 Task: Create a Workspace WS0000000003 in Trello with Workspace Type as ENGINEERING-IT and Workspace Description as WD0000000003. Invite a Team Member Ayush98111@gmail.com to Workspace WS0000000003 in Trello. Invite a Team Member Mailaustralia7@gmail.com to Workspace WS0000000003 in Trello. Invite a Team Member Carxxstreet791@gmail.com to Workspace WS0000000003 in Trello. Invite a Team Member Nikrathi889@gmail.com to Workspace WS0000000003 in Trello
Action: Mouse moved to (184, 302)
Screenshot: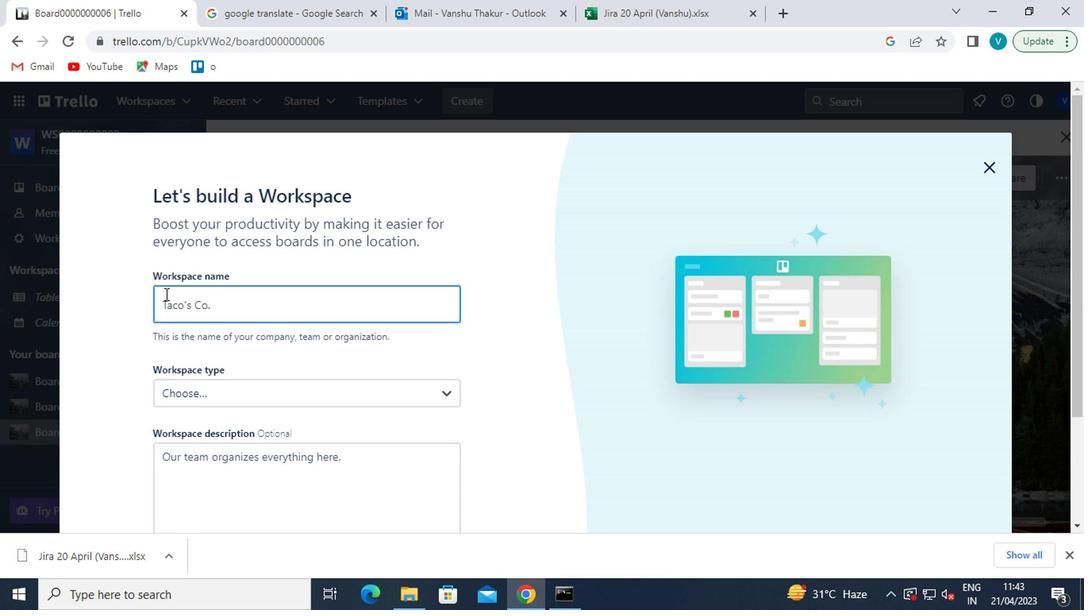 
Action: Mouse pressed left at (184, 302)
Screenshot: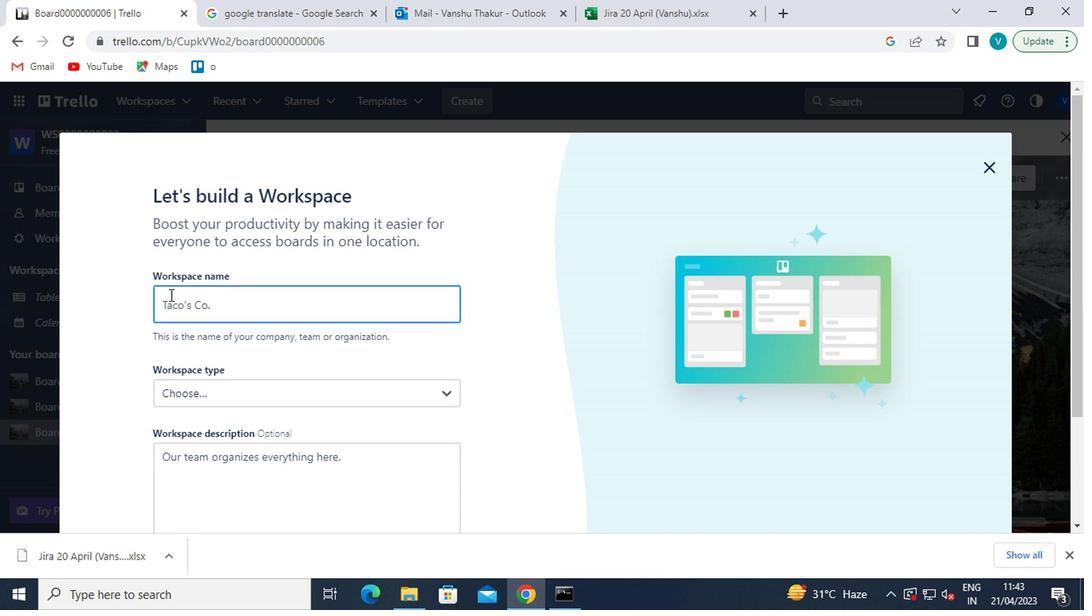 
Action: Mouse moved to (190, 304)
Screenshot: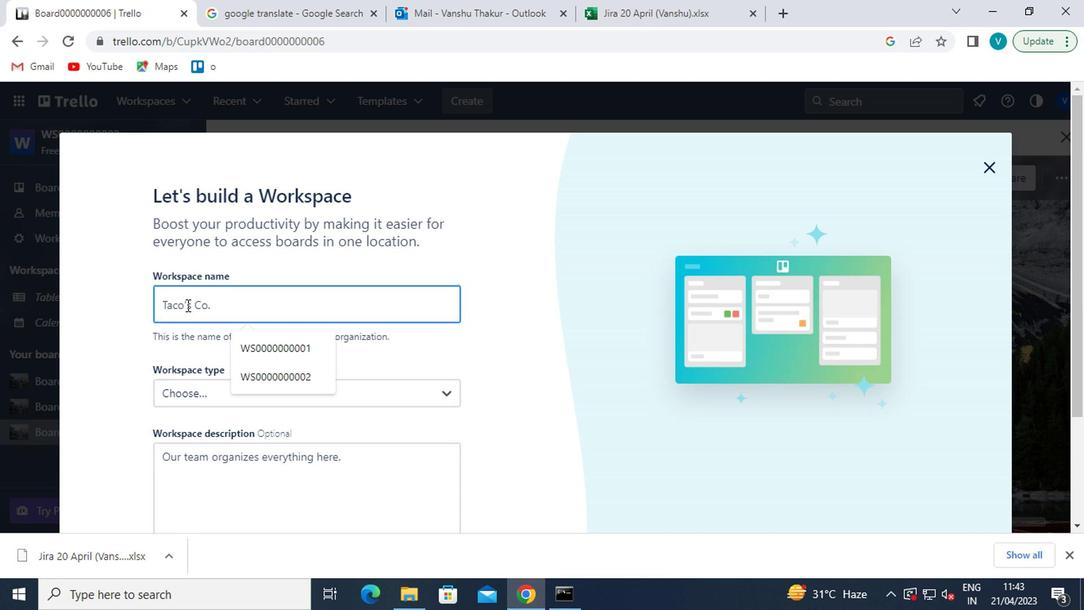 
Action: Key pressed <Key.shift>WS0000000003
Screenshot: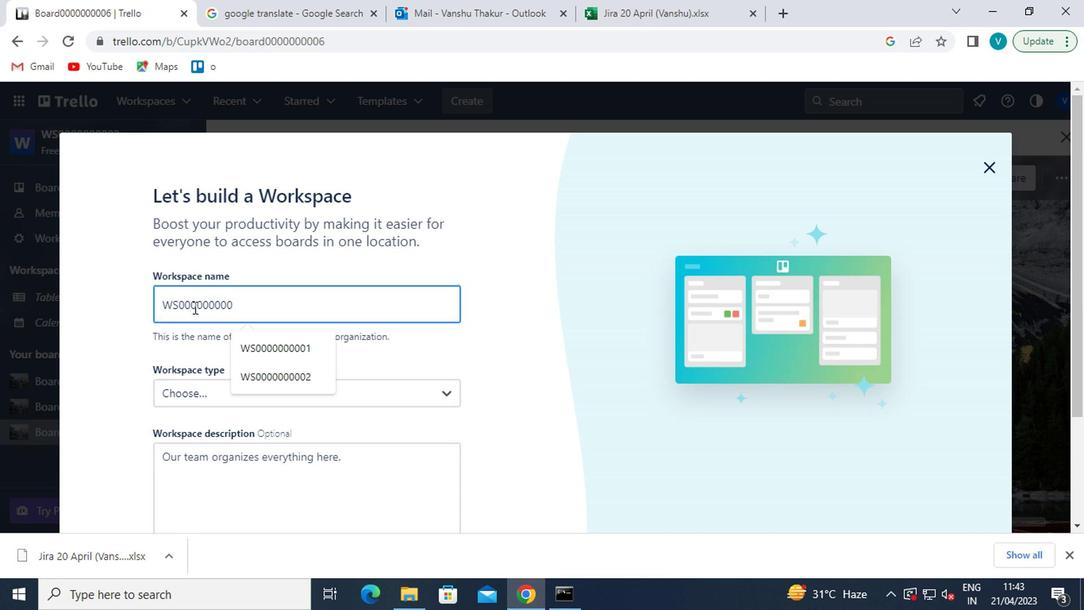 
Action: Mouse moved to (265, 398)
Screenshot: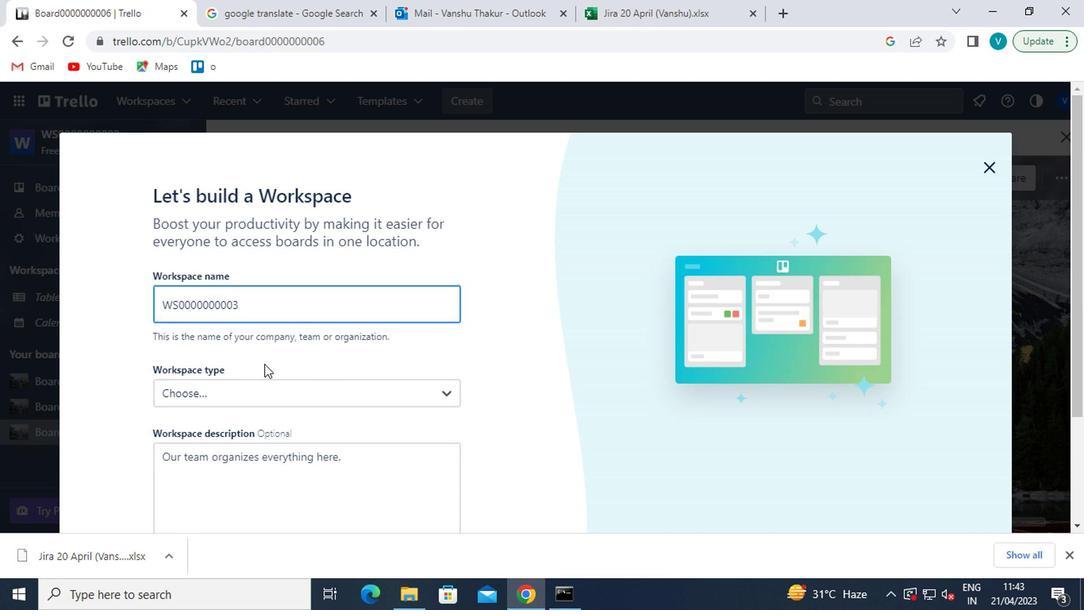 
Action: Mouse pressed left at (265, 398)
Screenshot: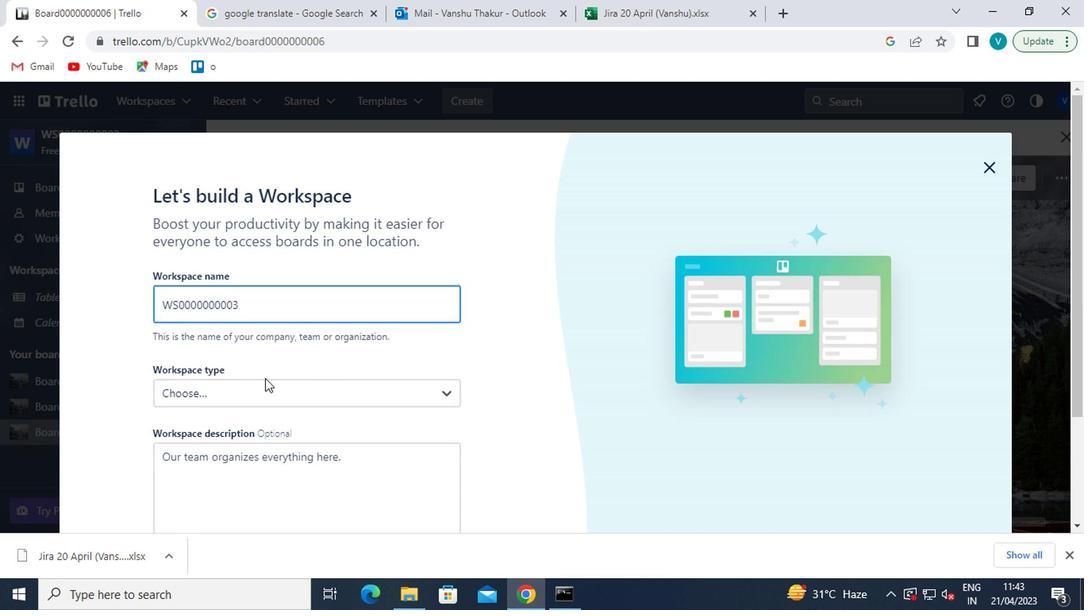
Action: Mouse moved to (228, 506)
Screenshot: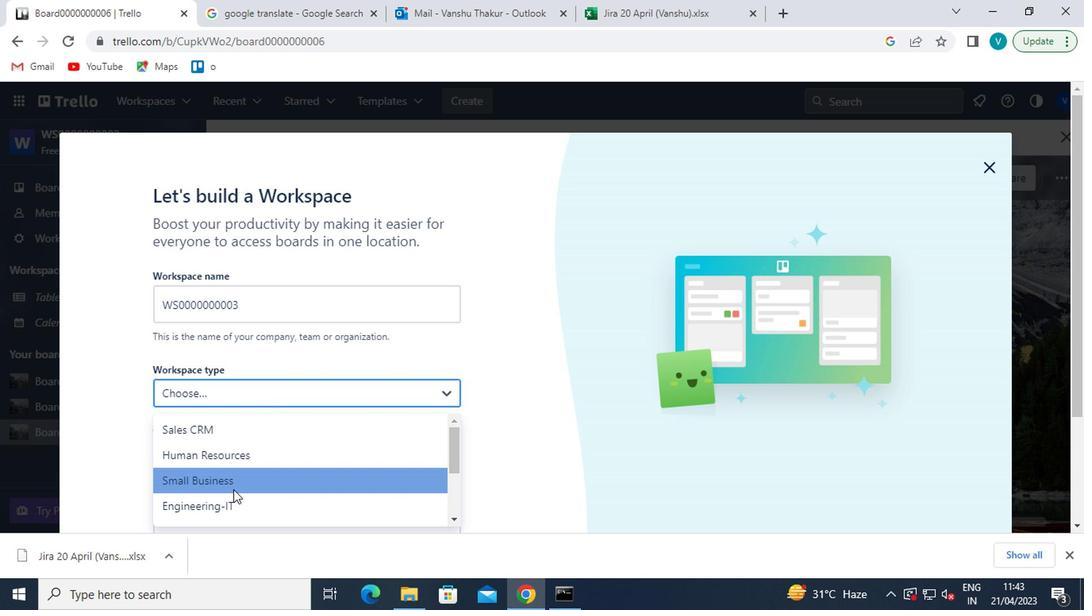 
Action: Mouse pressed left at (228, 506)
Screenshot: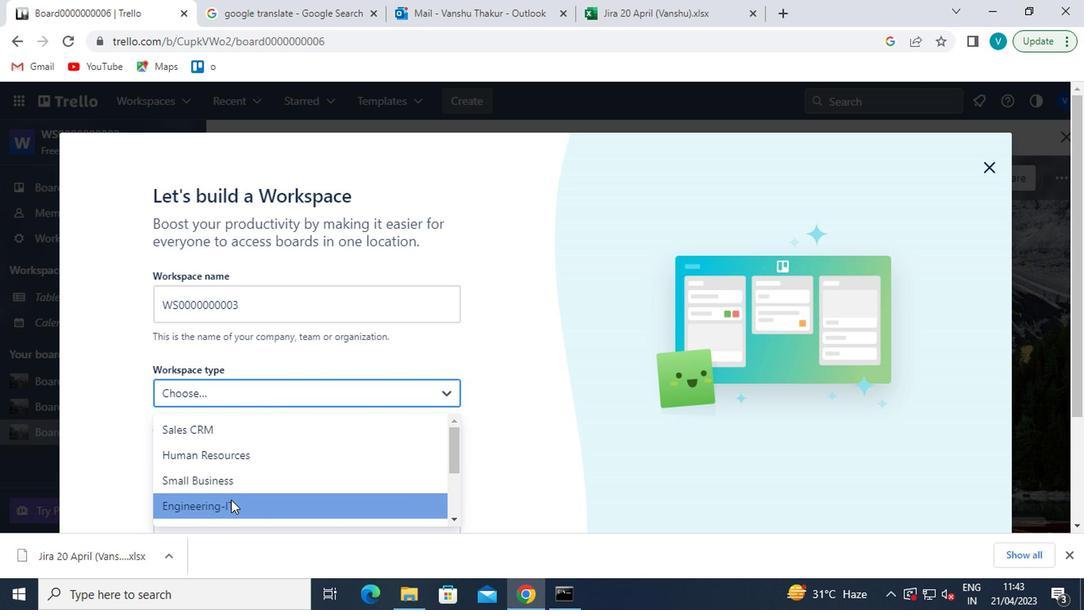 
Action: Mouse moved to (241, 437)
Screenshot: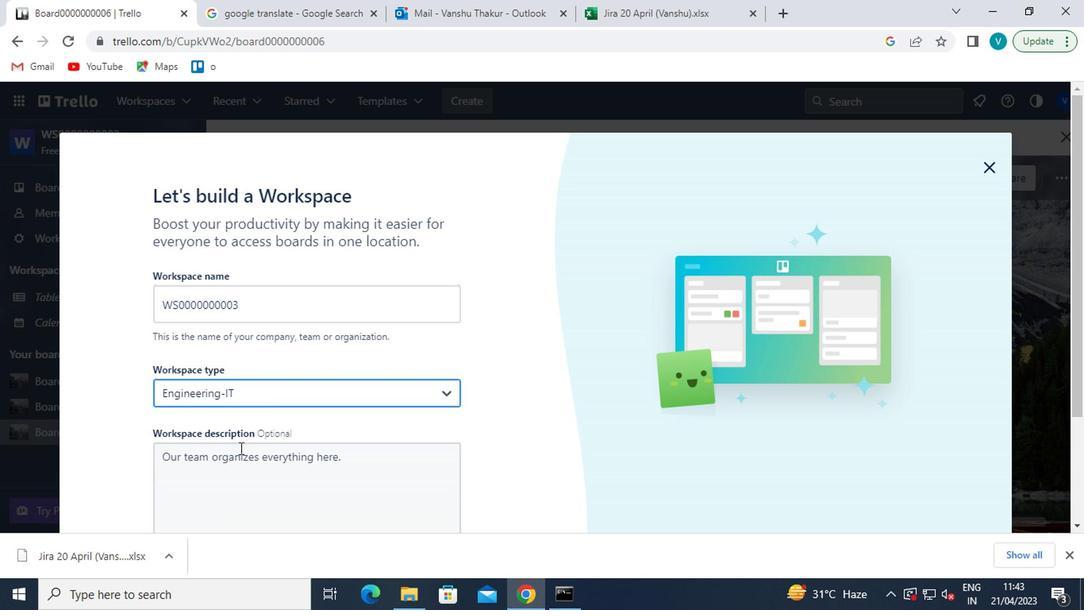 
Action: Mouse scrolled (241, 436) with delta (0, -1)
Screenshot: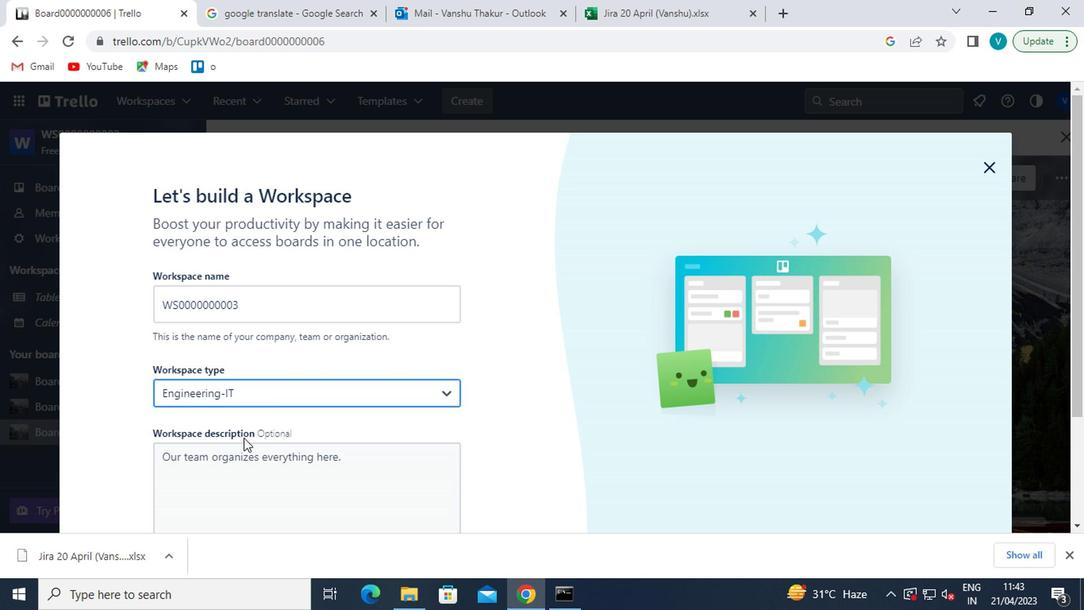 
Action: Mouse scrolled (241, 436) with delta (0, -1)
Screenshot: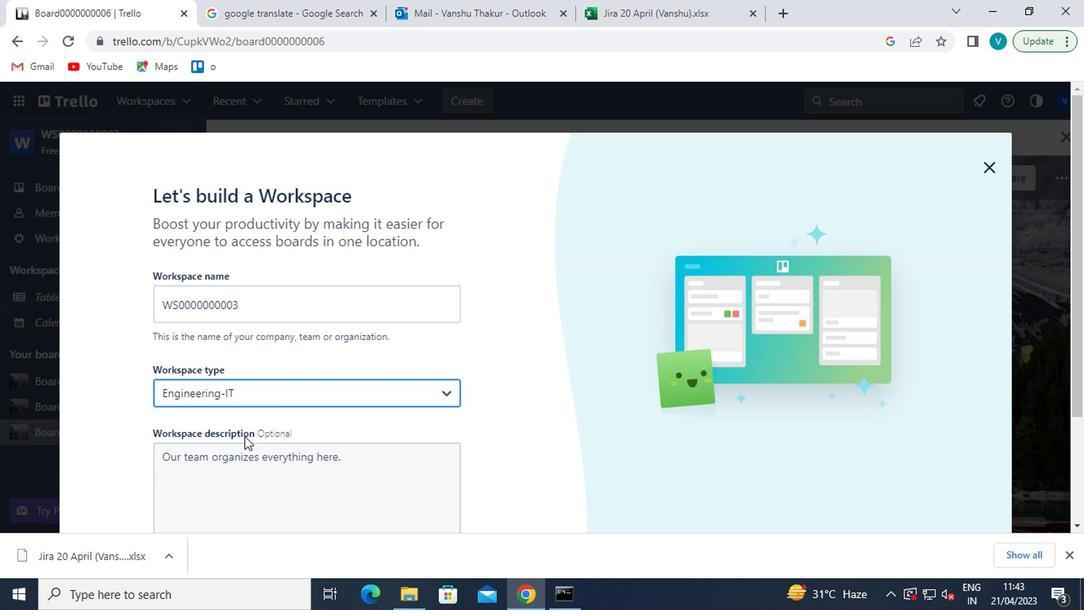 
Action: Mouse moved to (258, 346)
Screenshot: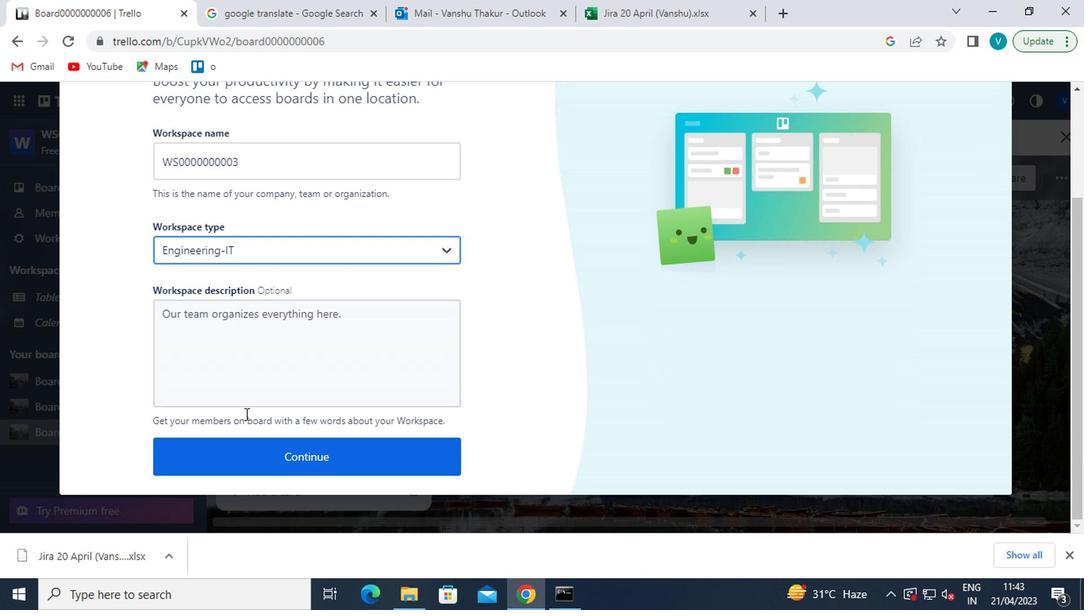 
Action: Mouse pressed left at (258, 346)
Screenshot: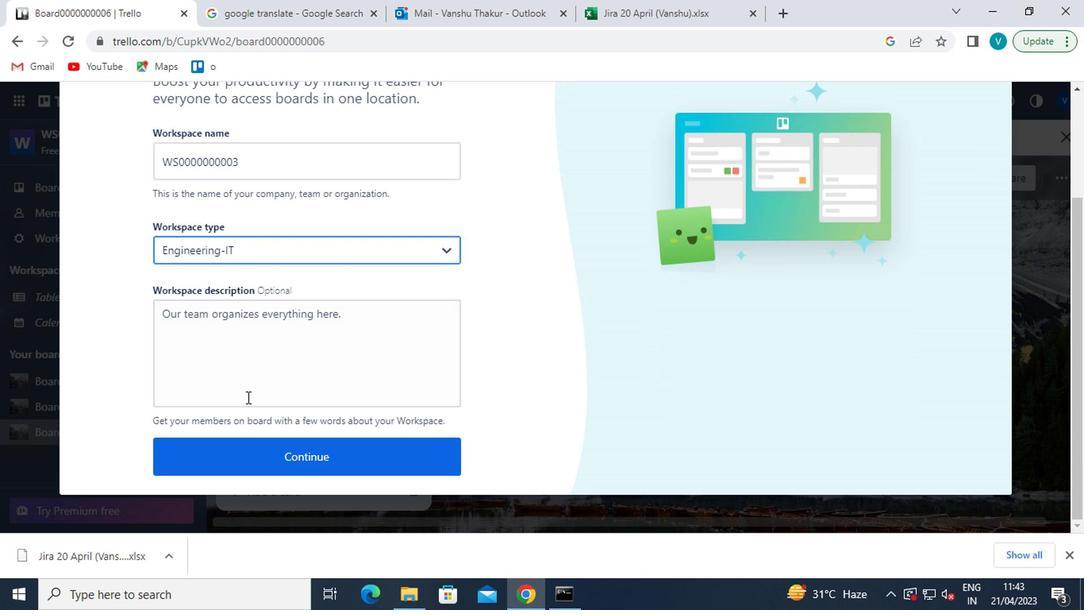 
Action: Mouse moved to (265, 346)
Screenshot: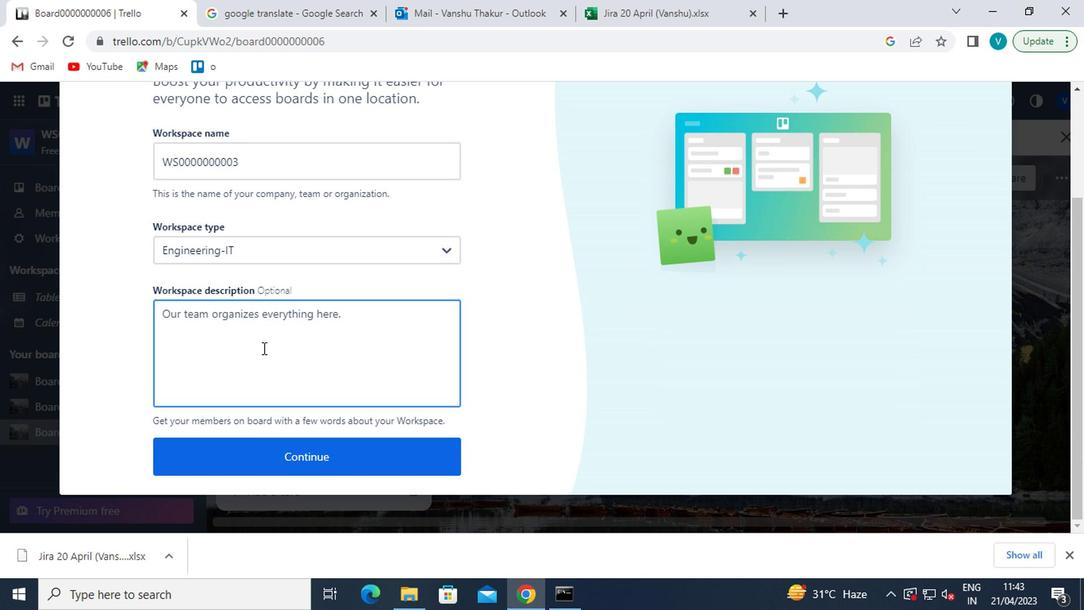 
Action: Key pressed <Key.shift>WD0000000003
Screenshot: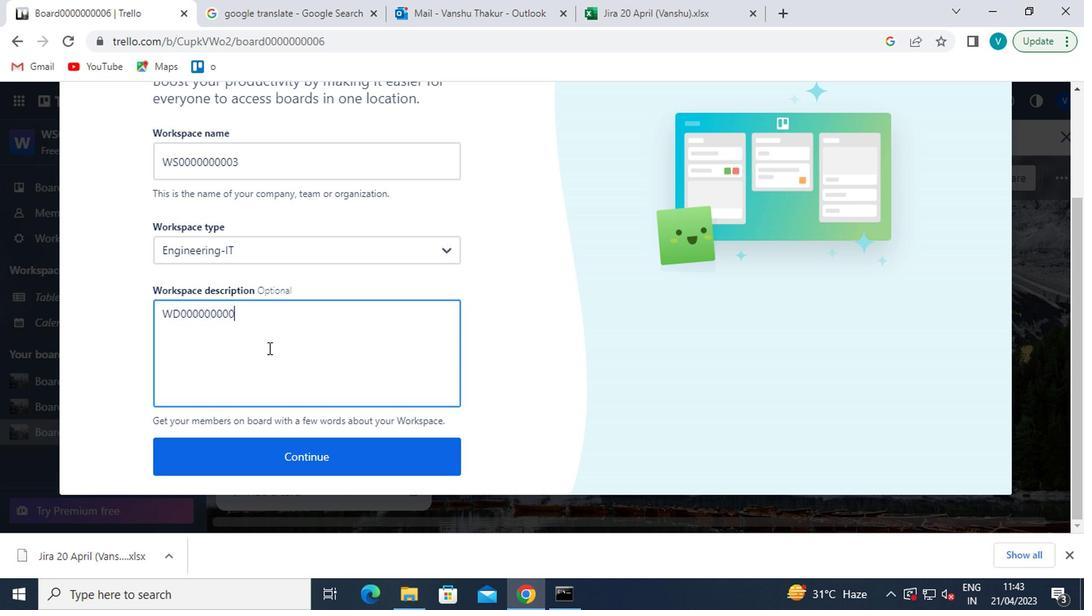 
Action: Mouse moved to (266, 461)
Screenshot: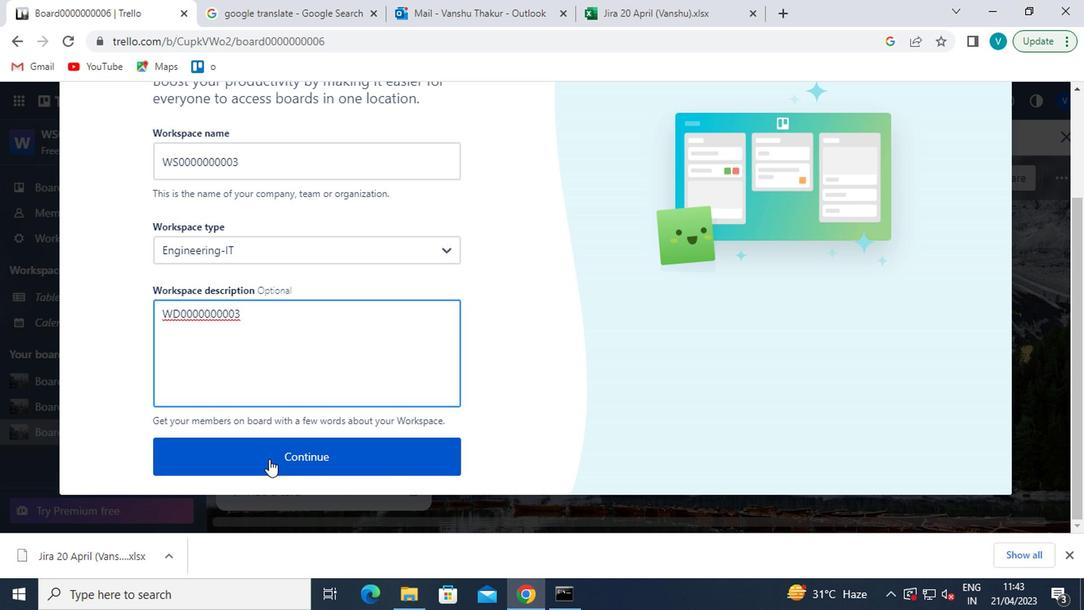 
Action: Mouse pressed left at (266, 461)
Screenshot: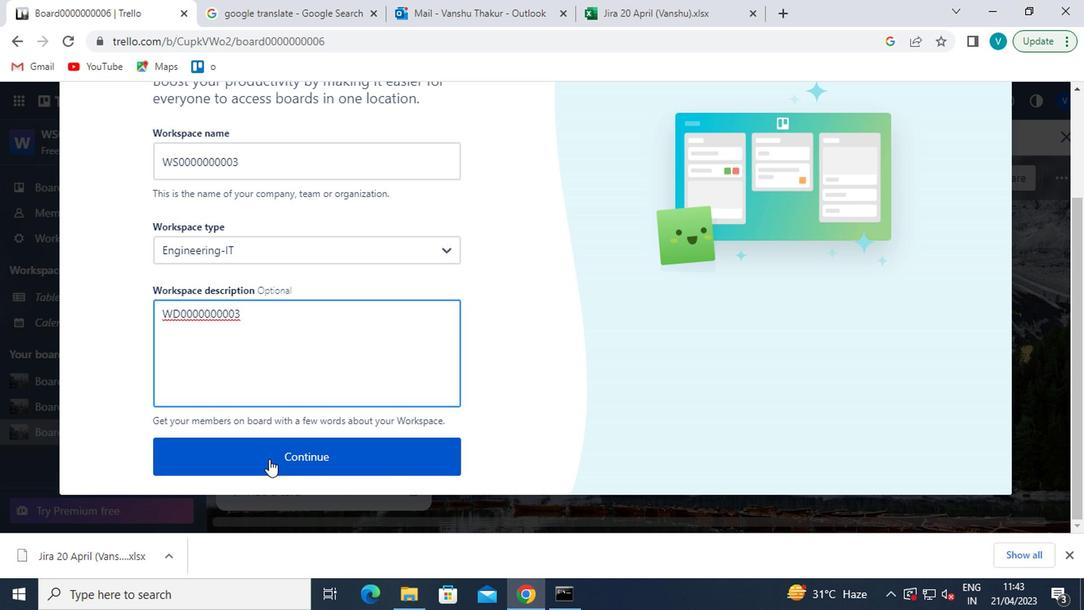 
Action: Mouse moved to (306, 263)
Screenshot: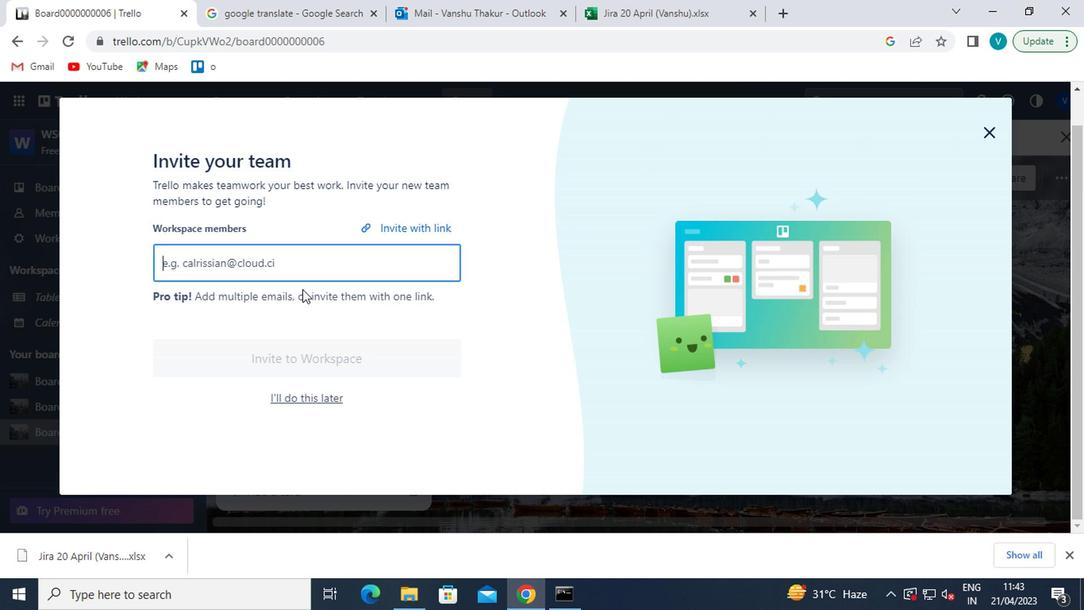 
Action: Mouse pressed left at (306, 263)
Screenshot: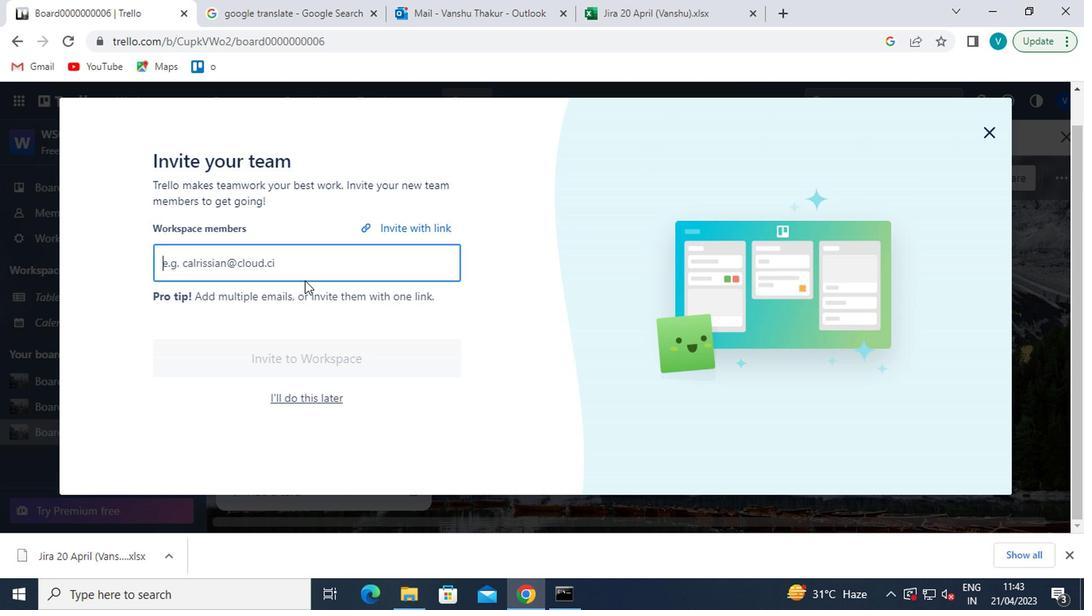 
Action: Key pressed <Key.shift>AYUSH98111<Key.shift>@GMAIL.COM<Key.enter><Key.shift>MAILAUSTRALIA7<Key.shift>@GMAIL.COM<Key.enter><Key.shift>CARXXSTREET791<Key.shift><Key.shift><Key.shift><Key.shift><Key.shift><Key.shift><Key.shift><Key.shift><Key.shift><Key.shift><Key.shift>@GMAIL.COM
Screenshot: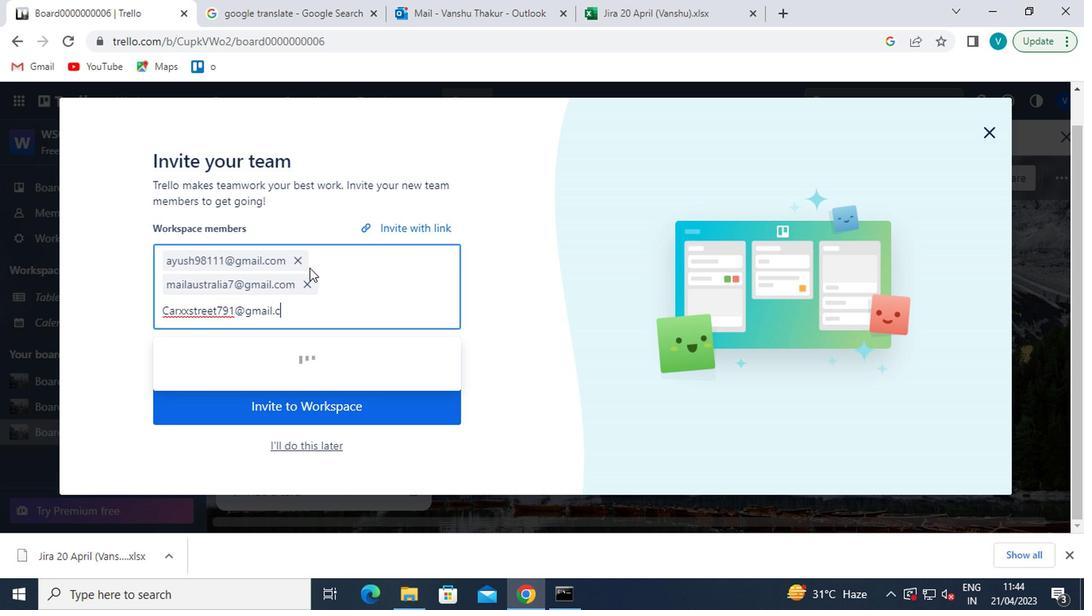 
Action: Mouse moved to (306, 262)
Screenshot: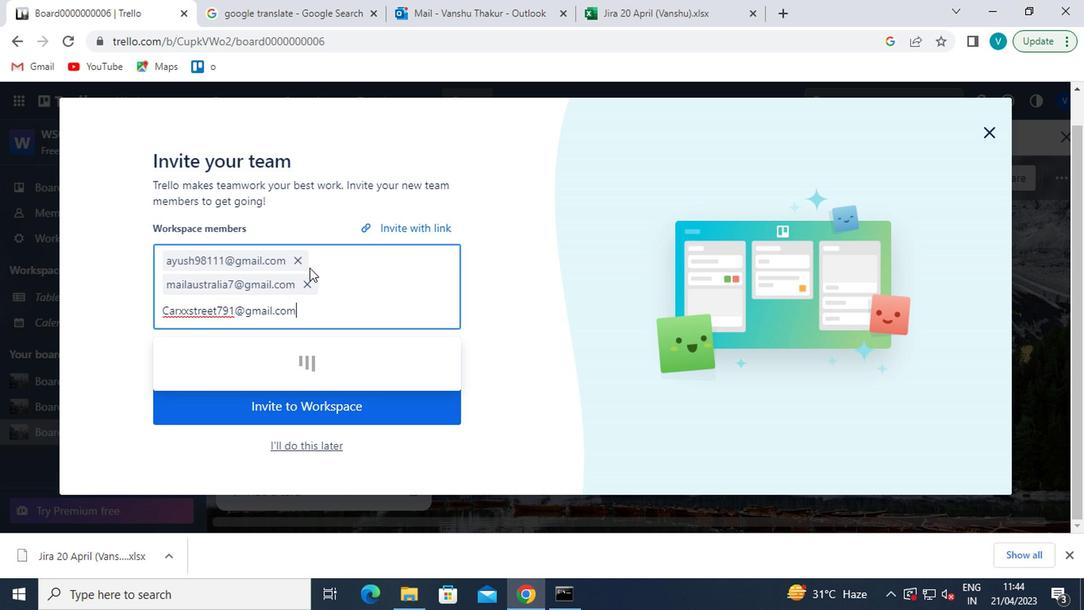 
Action: Key pressed <Key.enter><Key.shift>NIKRATHI889<Key.shift>@GMAIL.COM
Screenshot: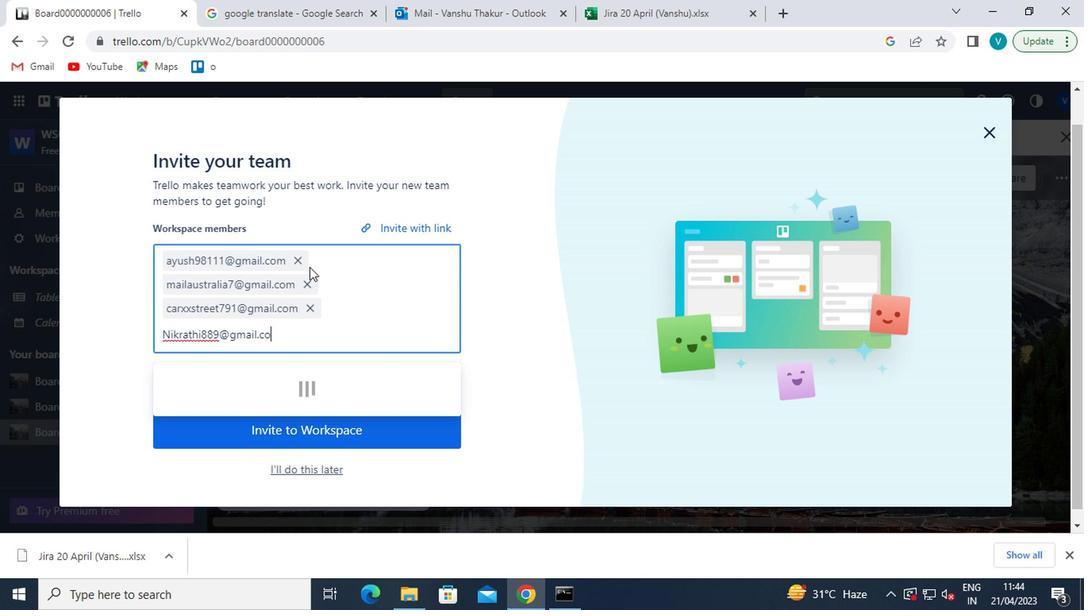 
Action: Mouse moved to (352, 253)
Screenshot: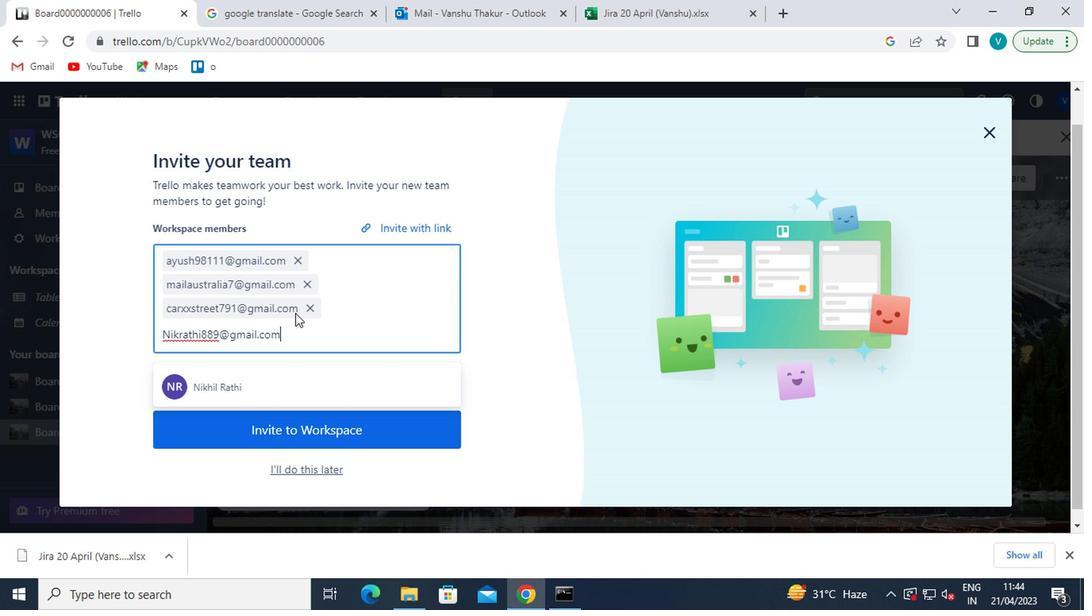 
Action: Key pressed <Key.enter>
Screenshot: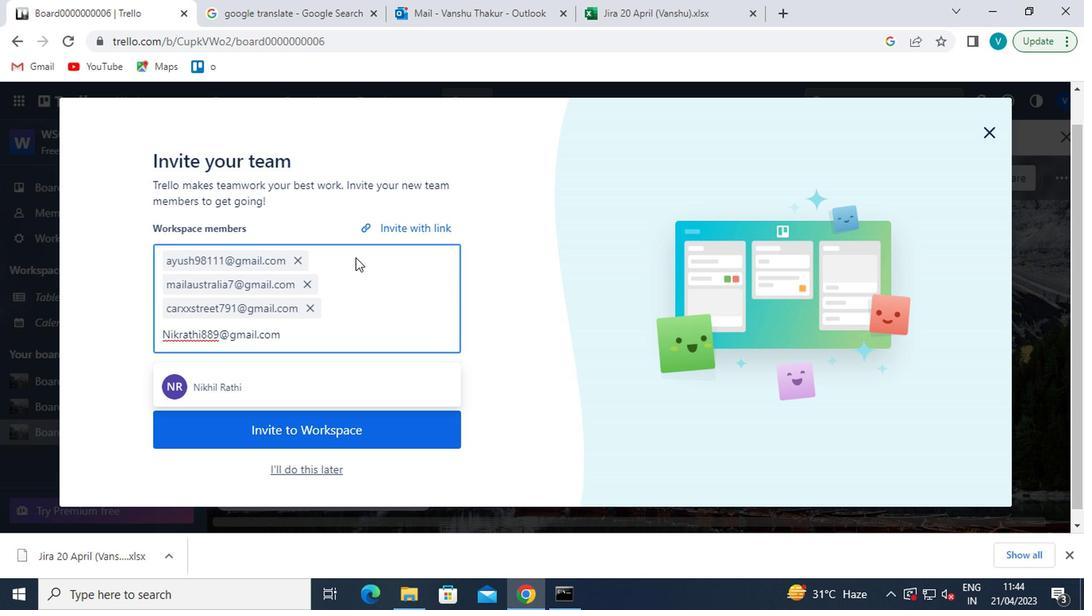 
Action: Mouse moved to (353, 422)
Screenshot: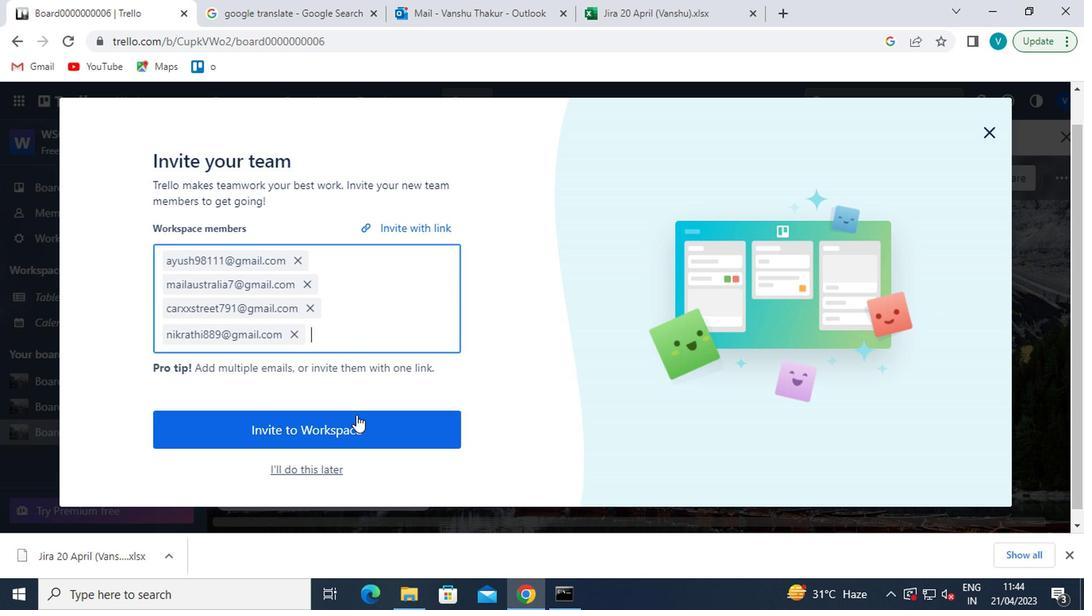
Action: Mouse pressed left at (353, 422)
Screenshot: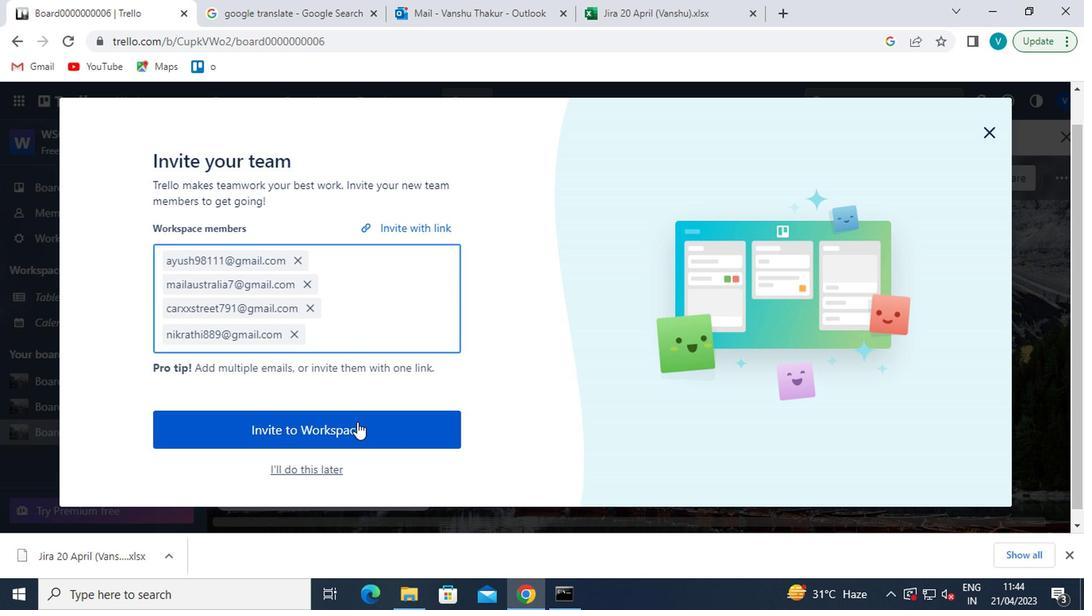 
